 Task: Add Cover Orange to Card Card0031 in Board Board0023 in Workspace Development in Trello
Action: Mouse moved to (416, 477)
Screenshot: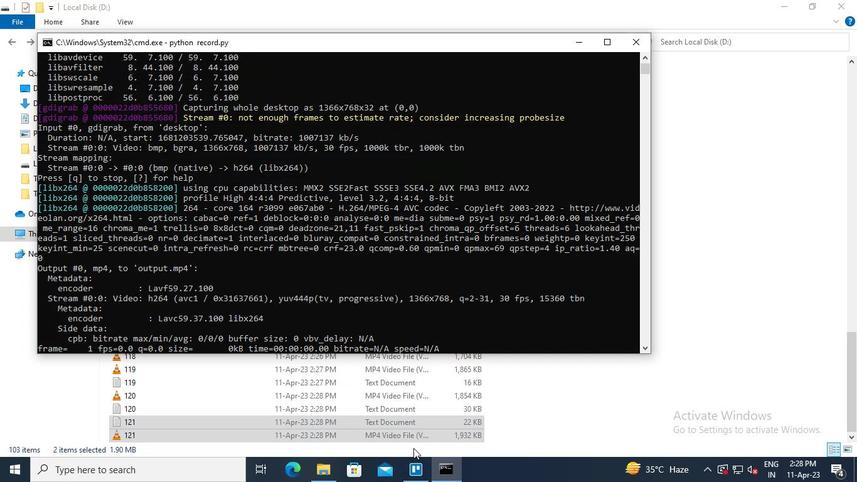 
Action: Mouse pressed left at (416, 477)
Screenshot: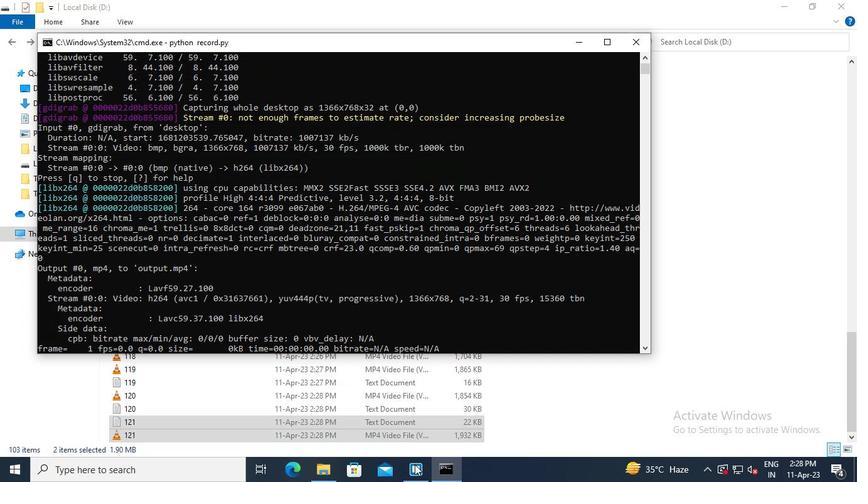 
Action: Mouse moved to (204, 360)
Screenshot: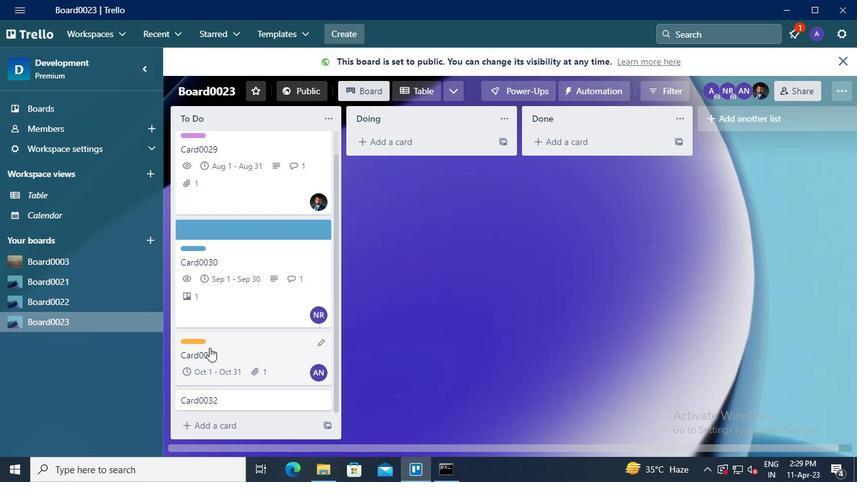 
Action: Mouse pressed left at (204, 360)
Screenshot: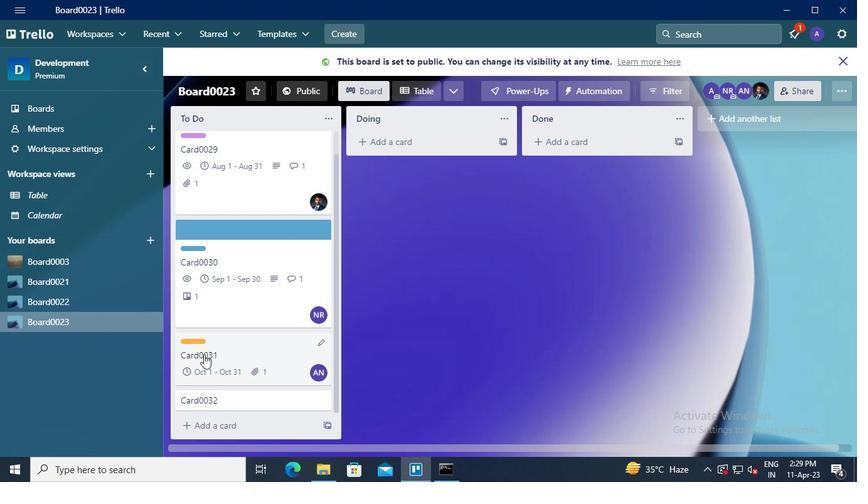 
Action: Mouse moved to (568, 315)
Screenshot: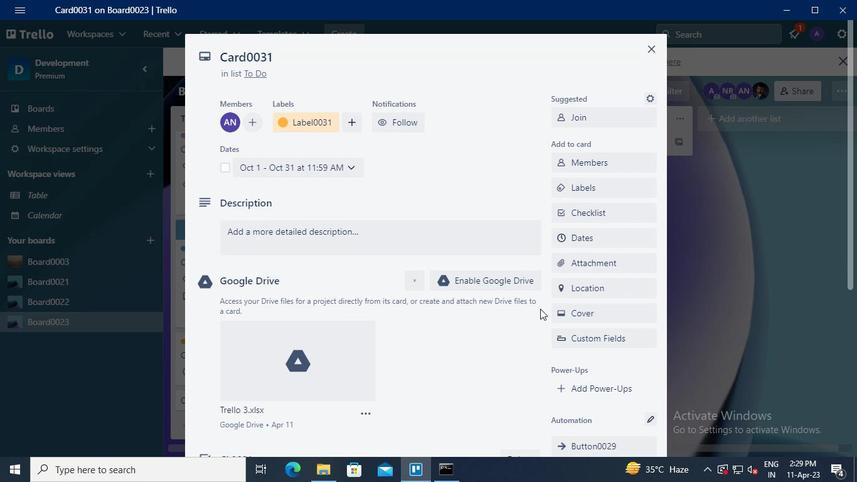 
Action: Mouse pressed left at (568, 315)
Screenshot: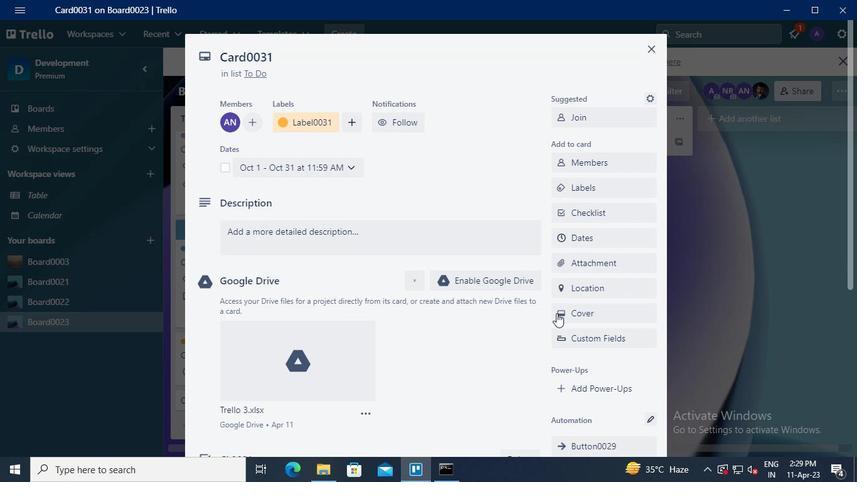 
Action: Mouse moved to (645, 208)
Screenshot: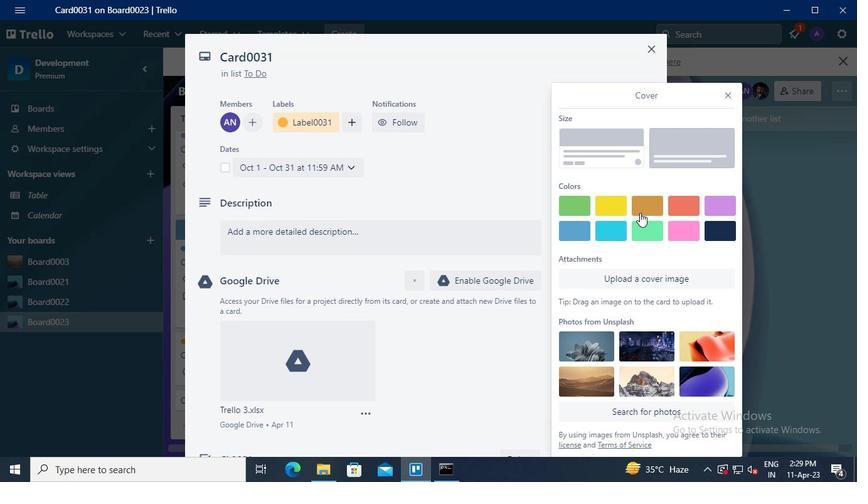 
Action: Mouse pressed left at (645, 208)
Screenshot: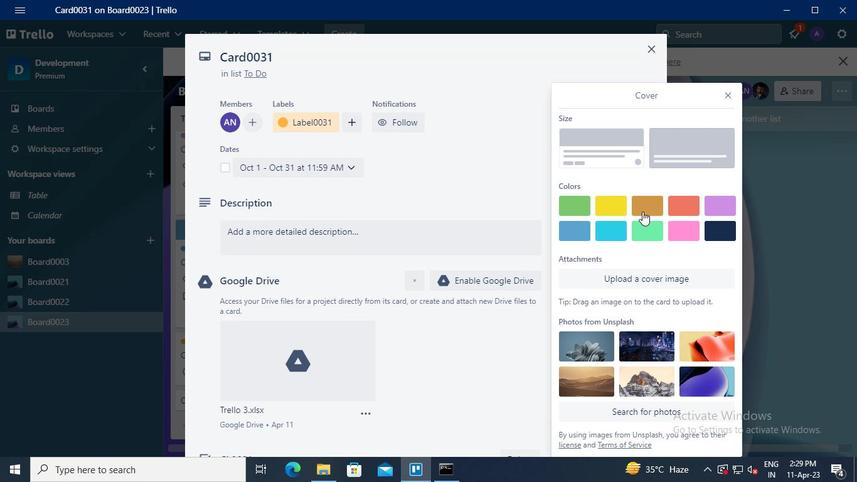 
Action: Mouse moved to (726, 67)
Screenshot: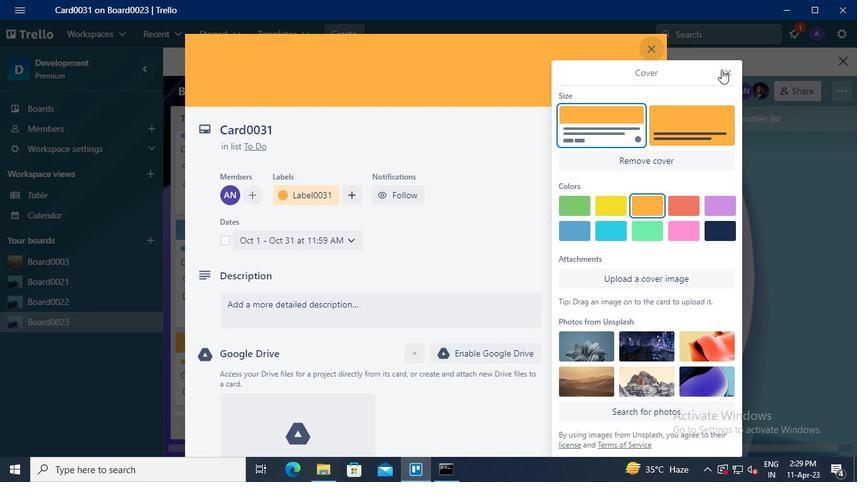 
Action: Mouse pressed left at (726, 67)
Screenshot: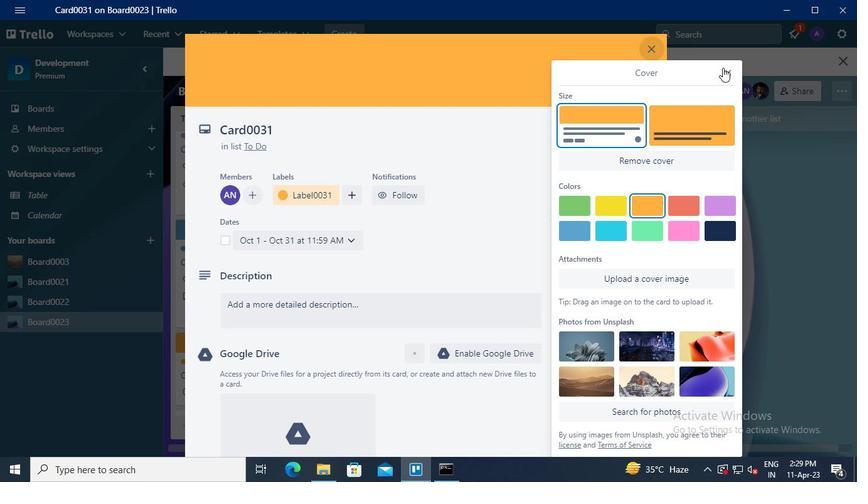 
Action: Mouse moved to (447, 481)
Screenshot: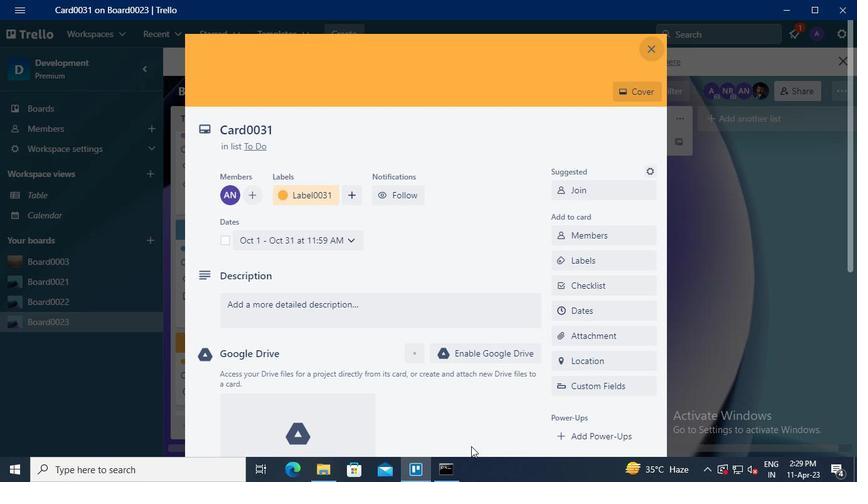 
Action: Mouse pressed left at (447, 481)
Screenshot: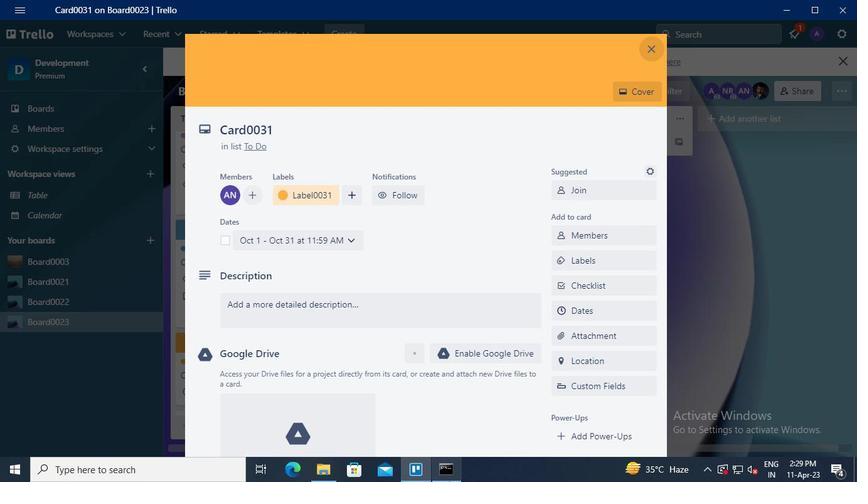 
Action: Mouse moved to (632, 48)
Screenshot: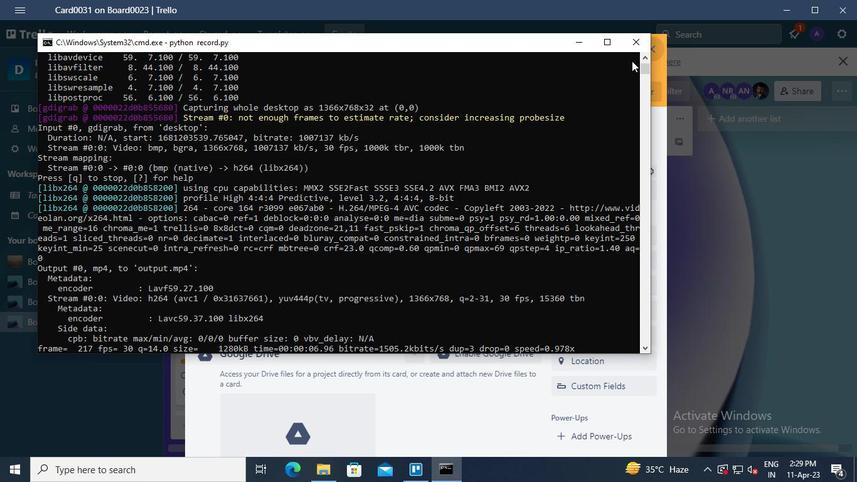 
Action: Mouse pressed left at (632, 48)
Screenshot: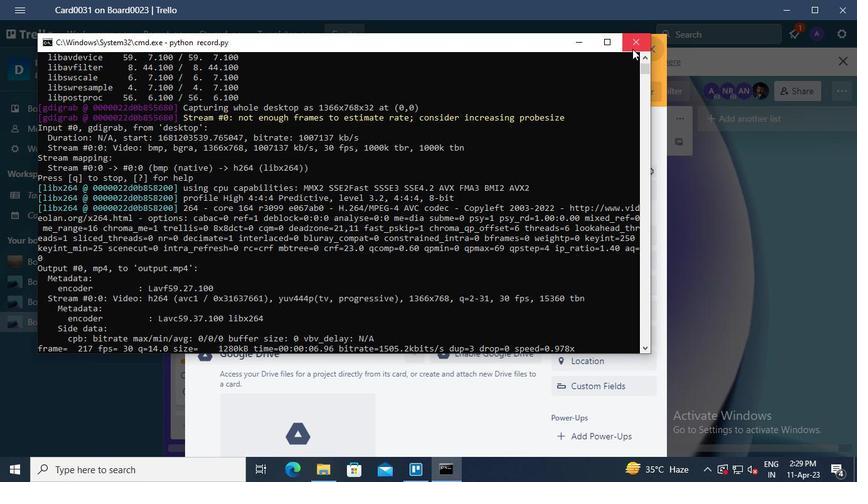 
